 Task: Open an excel sheet with  and write heading  Discount data  Add 10 product name:-  'Apple, Banana, _x000D_
Orange, Tomato, Potato, Onion, Carrot, Milk, Bread, Eggs (dozen). ' in November Last week sales are  1.99, 0.49, 0.79, 1.29, 0.99, 0.89, 0.69, 2.49, 1.99, 2.99. _x000D_
Discount (%):-  10, 20, 15, 5, 12, 8, 25, 10, 15, 20. Save page EvaluationSalesAnalysis_2023
Action: Mouse moved to (96, 121)
Screenshot: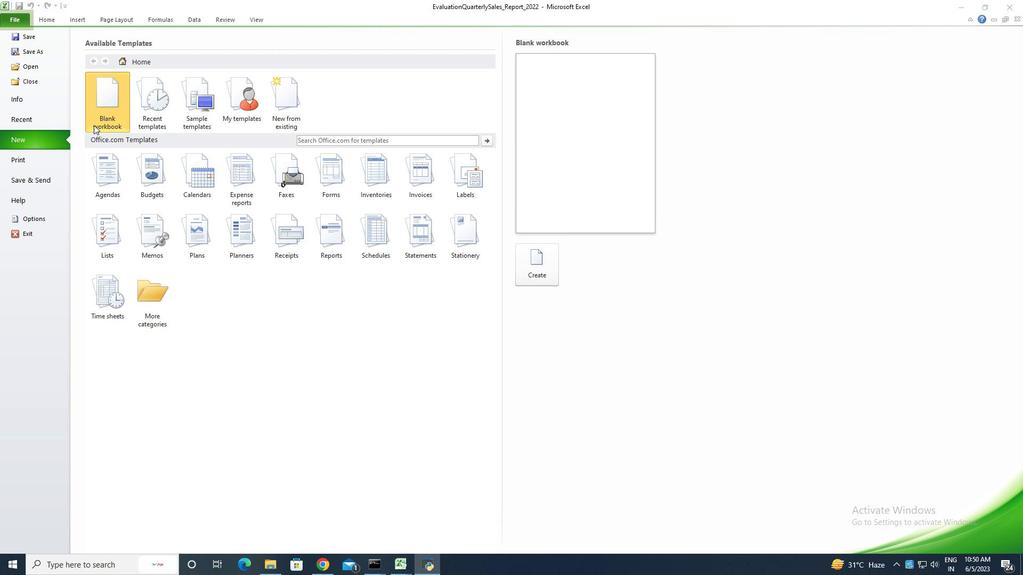 
Action: Mouse pressed left at (96, 121)
Screenshot: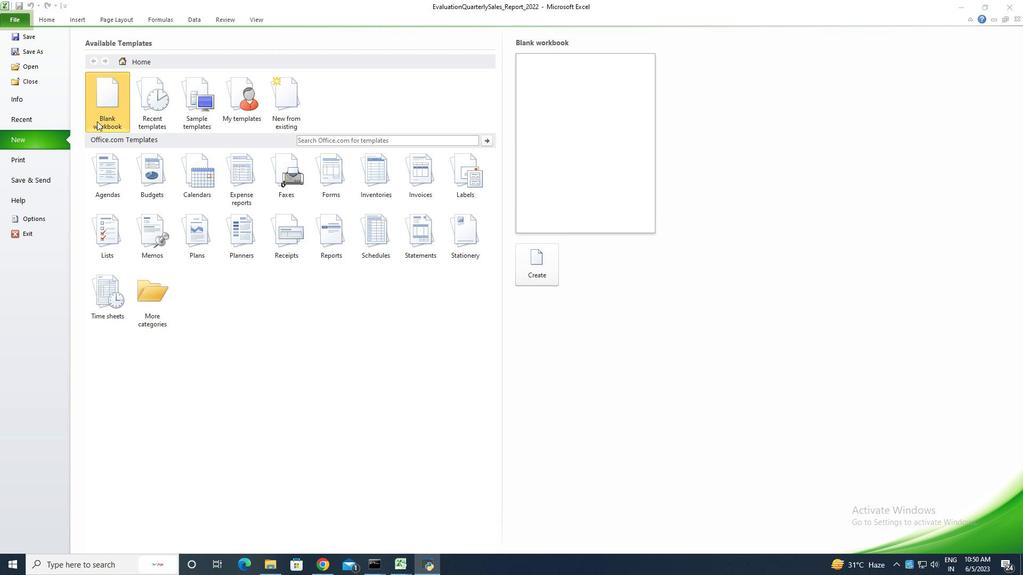 
Action: Mouse moved to (544, 265)
Screenshot: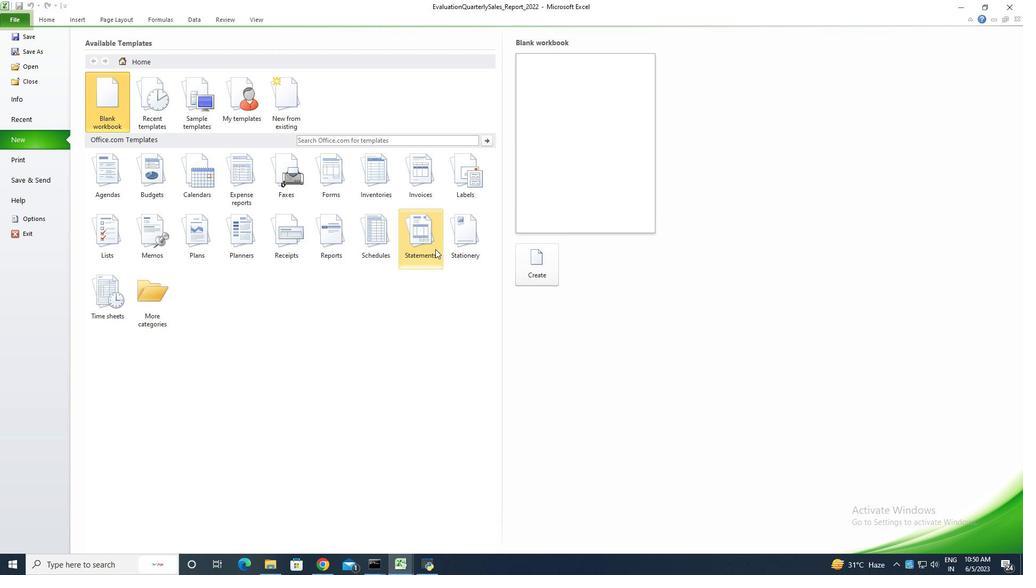 
Action: Mouse pressed left at (544, 265)
Screenshot: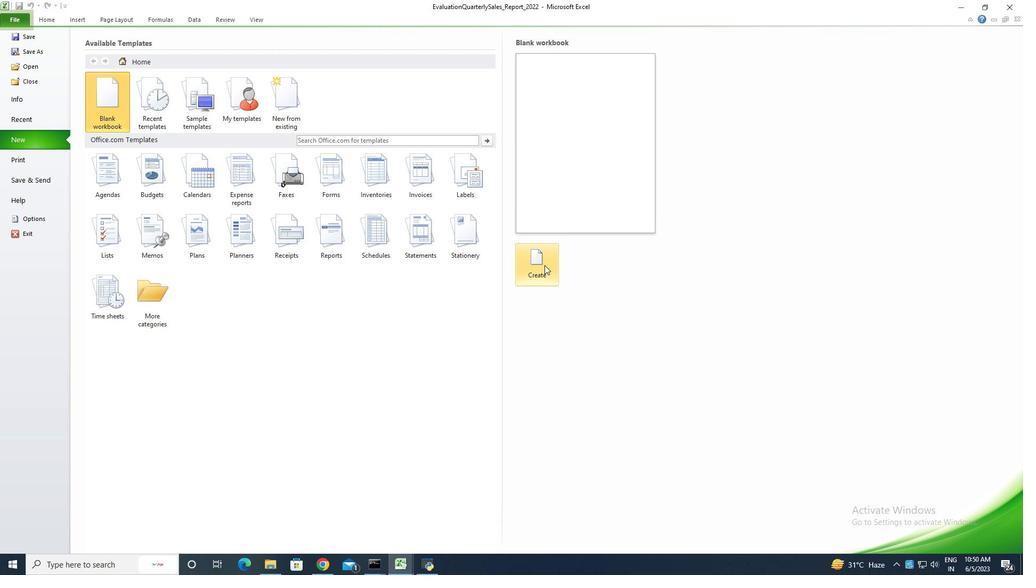 
Action: Key pressed <Key.shift>Discount<Key.space><Key.shift>Data<Key.enter><Key.shift><Key.shift><Key.shift><Key.shift>Product<Key.space><Key.shift>Name<Key.enter><Key.shift>Apple<Key.enter><Key.shift>Banana<Key.enter><Key.shift>Orange<Key.enter><Key.shift>Tomato<Key.enter><Key.shift><Key.shift><Key.shift><Key.shift><Key.shift><Key.shift><Key.shift><Key.shift><Key.shift><Key.shift><Key.shift><Key.shift><Key.shift>Potato<Key.enter><Key.shift>Onion<Key.enter><Key.shift><Key.shift>Carrot<Key.enter><Key.shift>Milk<Key.enter><Key.shift><Key.shift><Key.shift><Key.shift><Key.shift>Bread<Key.enter><Key.shift>Eggs
Screenshot: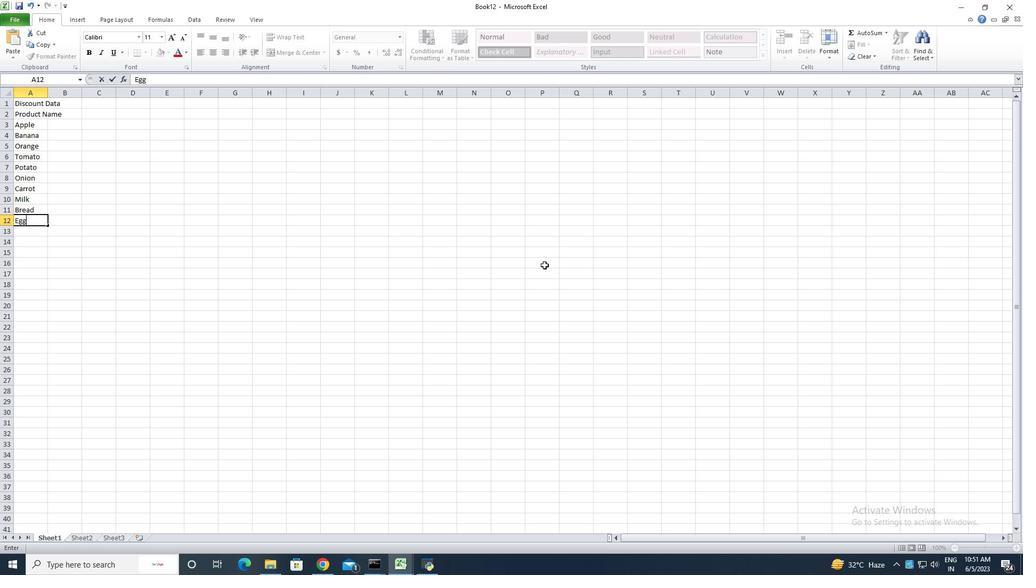 
Action: Mouse moved to (109, 244)
Screenshot: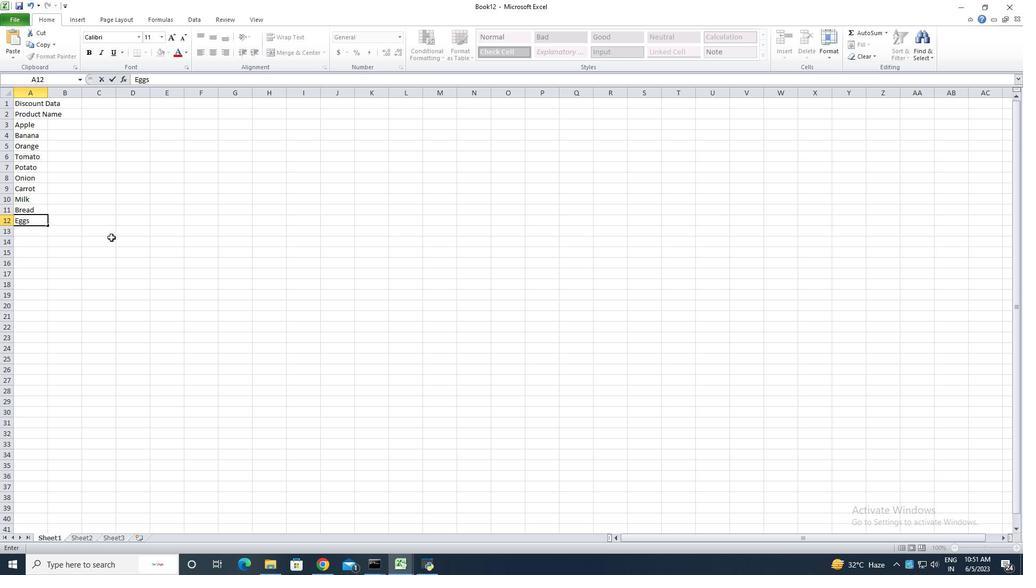 
Action: Mouse pressed left at (109, 244)
Screenshot: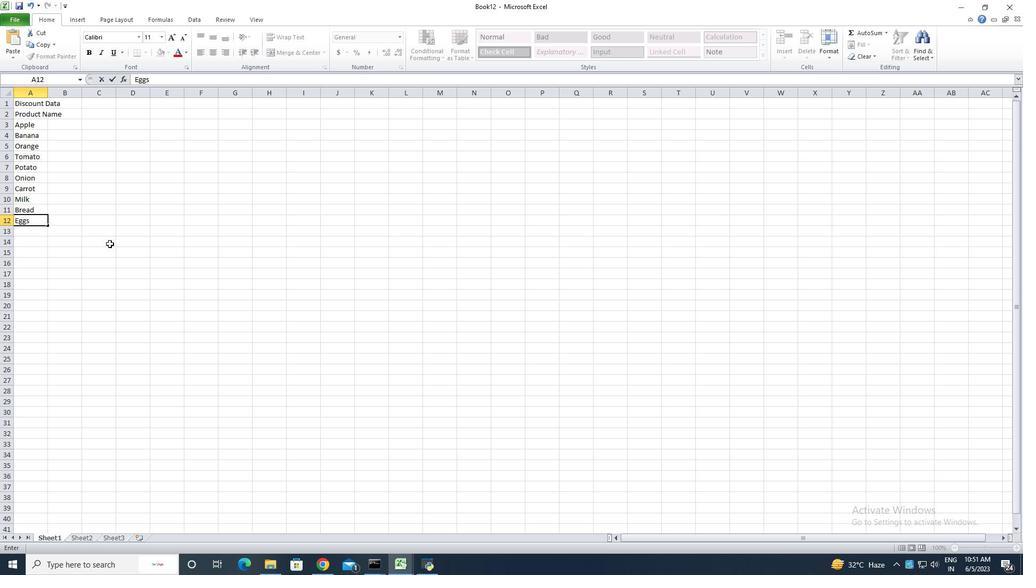 
Action: Mouse moved to (48, 95)
Screenshot: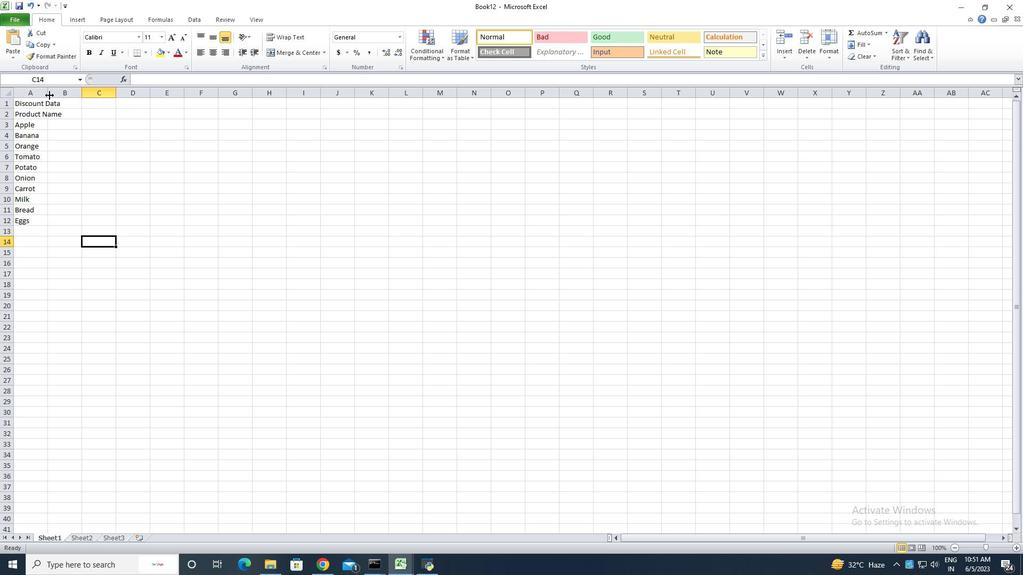 
Action: Mouse pressed left at (48, 95)
Screenshot: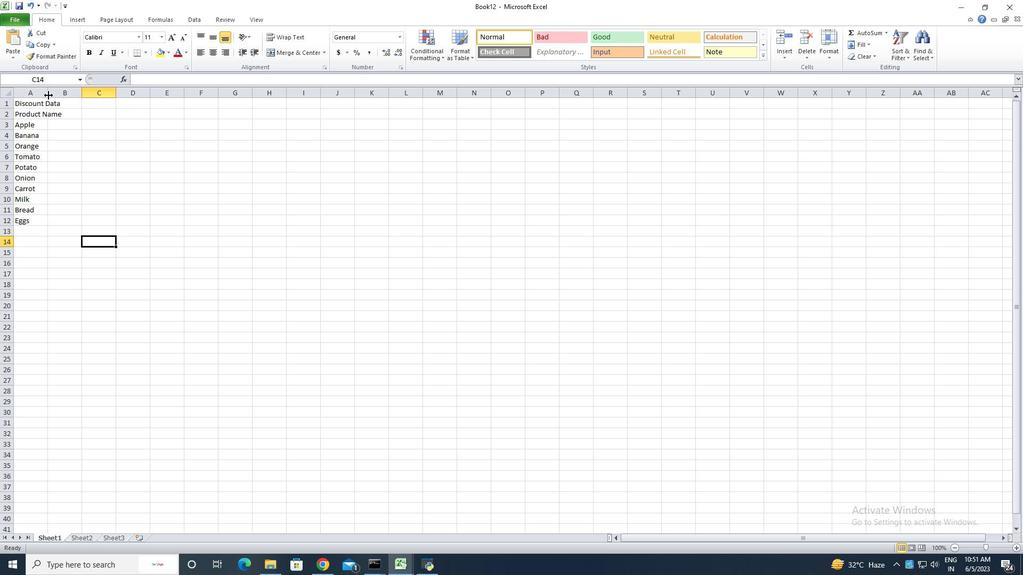 
Action: Mouse pressed left at (48, 95)
Screenshot: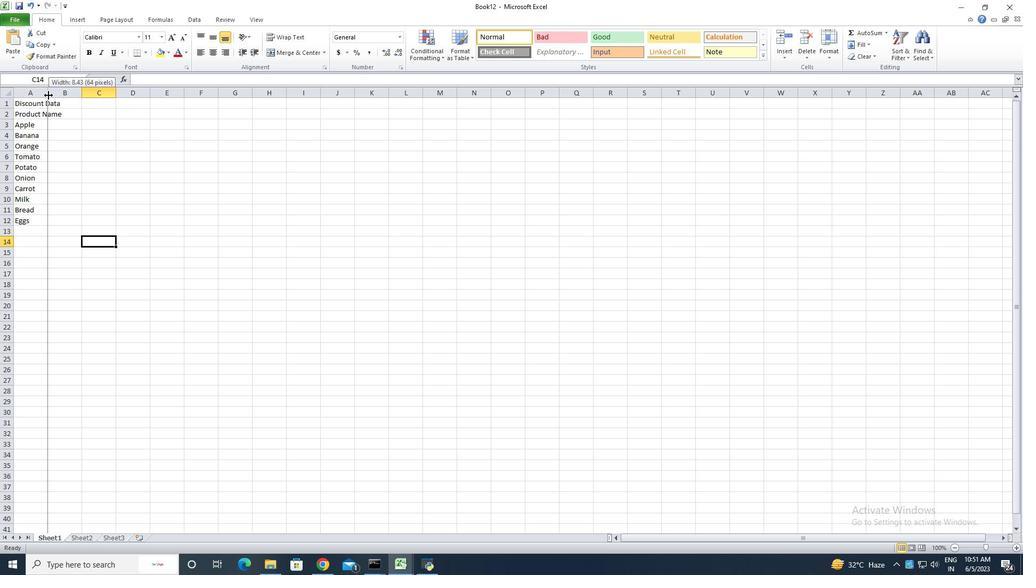 
Action: Mouse moved to (76, 115)
Screenshot: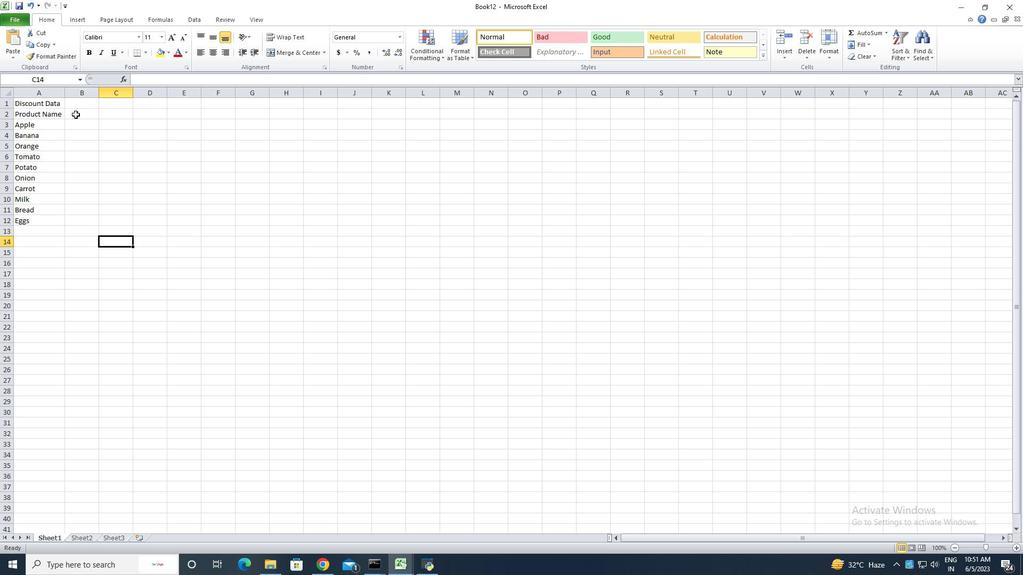 
Action: Mouse pressed left at (76, 115)
Screenshot: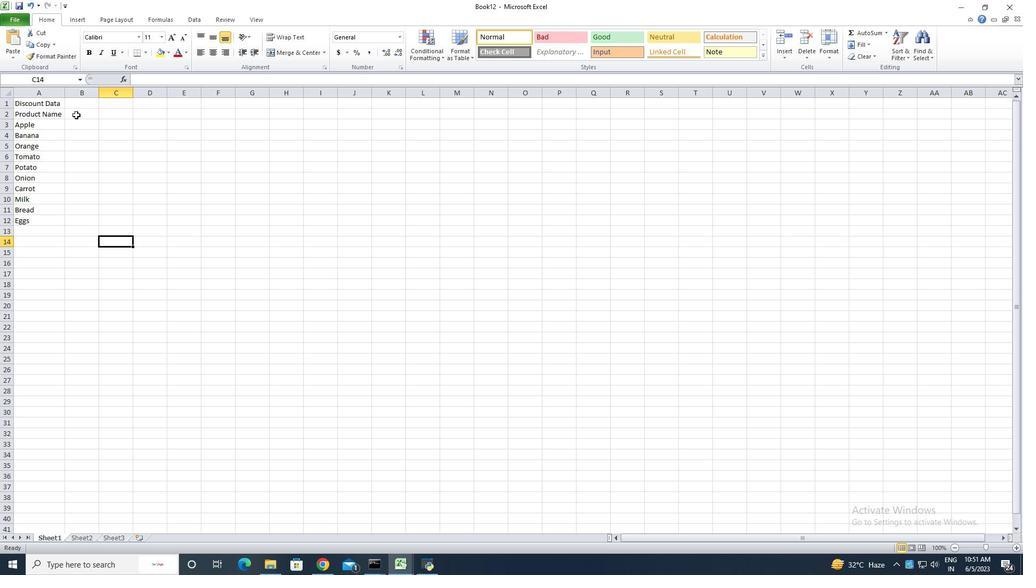 
Action: Key pressed <Key.shift><Key.shift><Key.shift><Key.shift><Key.shift><Key.shift><Key.shift><Key.shift>M<Key.backspace><Key.shift>November<Key.space><Key.shift><Key.shift><Key.shift><Key.shift><Key.shift>Last<Key.space><Key.shift>Week<Key.space><Key.shift>Sales<Key.enter>1.99<Key.enter>0.49<Key.enter>0.79<Key.enter>1.29<Key.enter>0.99<Key.enter>.<Key.backspace>0.89<Key.enter>0.69<Key.enter>2.49<Key.enter>1.99<Key.enter>2.99<Key.enter>
Screenshot: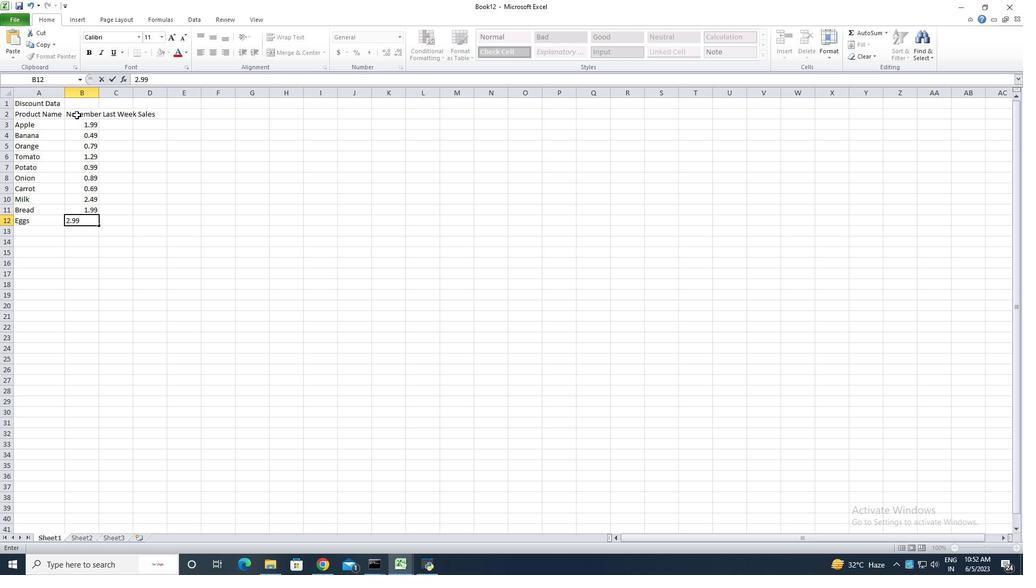 
Action: Mouse moved to (99, 94)
Screenshot: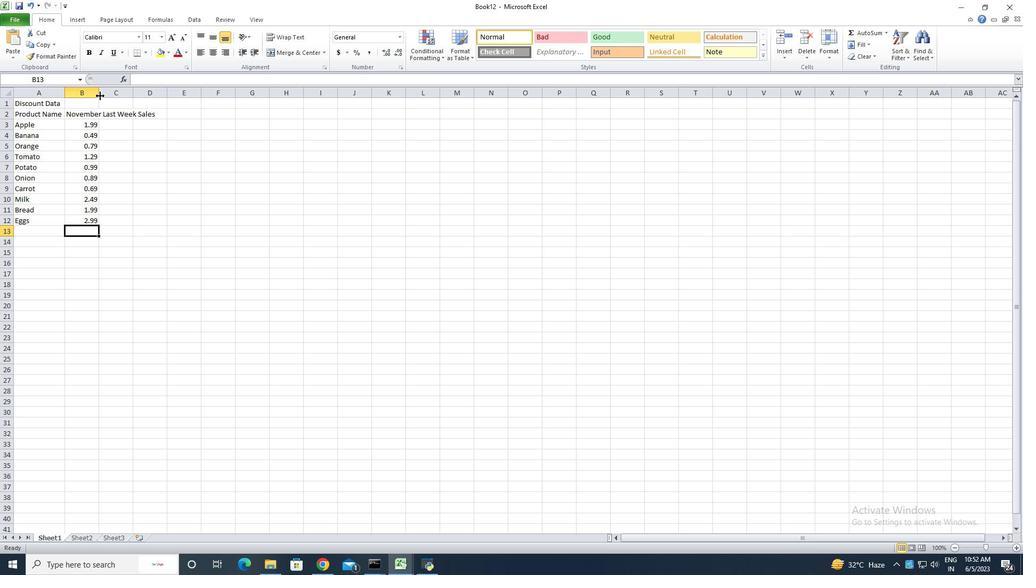 
Action: Mouse pressed left at (99, 94)
Screenshot: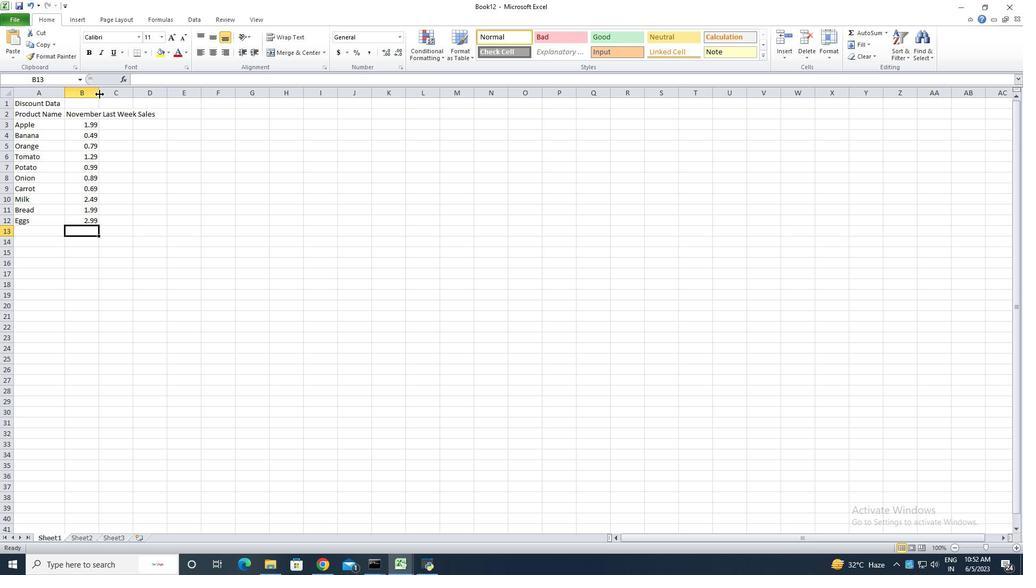 
Action: Mouse pressed left at (99, 94)
Screenshot: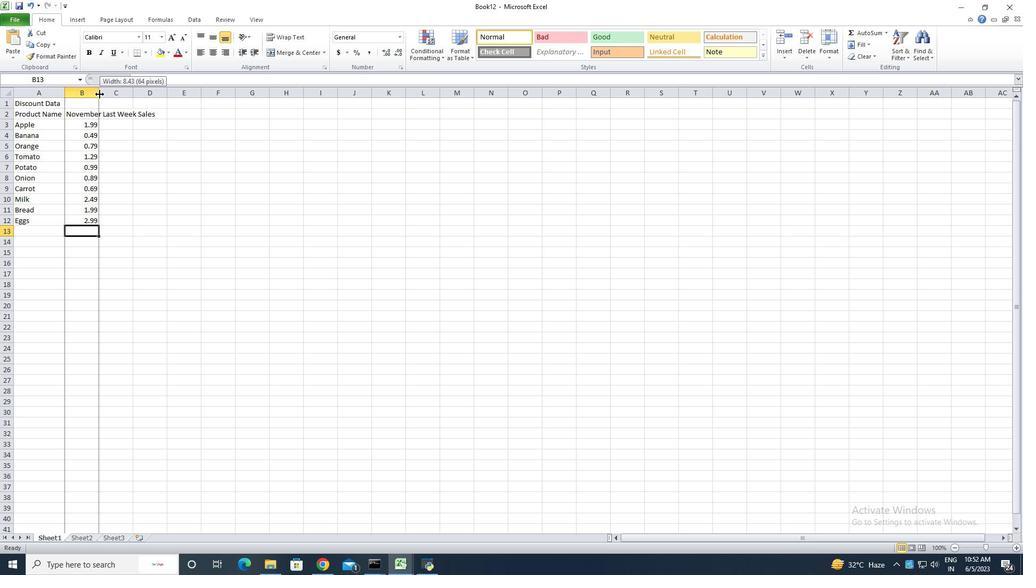 
Action: Mouse moved to (176, 116)
Screenshot: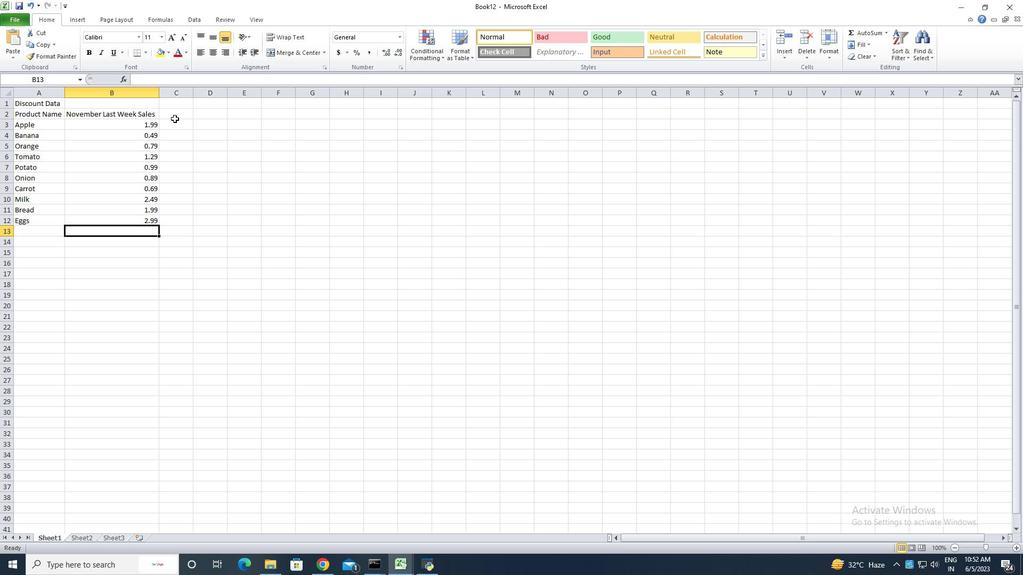 
Action: Mouse pressed left at (176, 116)
Screenshot: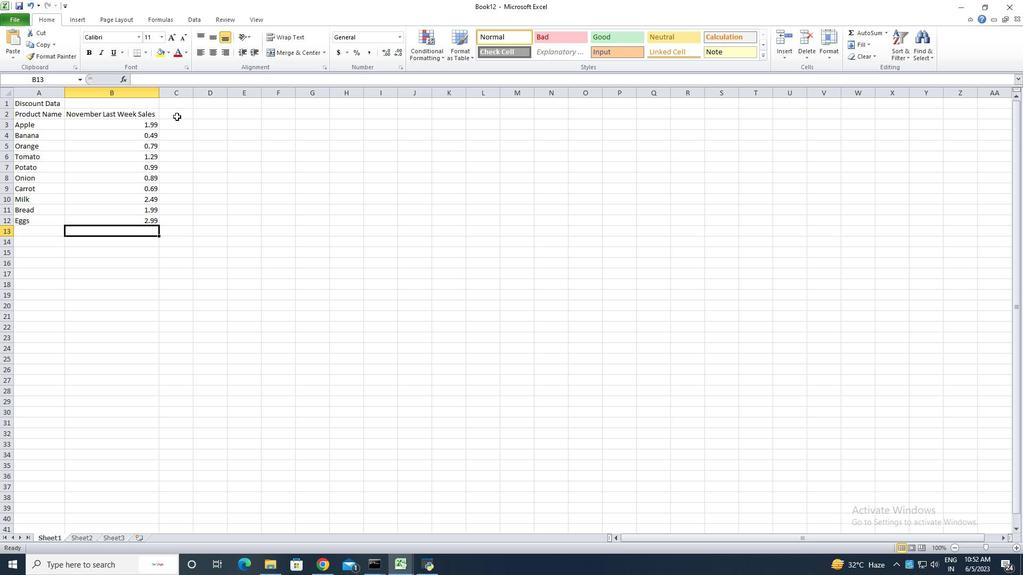 
Action: Key pressed ctrl+Discont<Key.backspace><Key.backspace><Key.backspace><Key.backspace><Key.backspace><Key.backspace><Key.backspace><Key.shift>Discount<Key.enter>10<Key.enter>20<Key.enter>15<Key.enter>5<Key.enter>12<Key.enter>8<Key.enter>25<Key.enter>10<Key.enter>15<Key.enter>20<Key.enter>
Screenshot: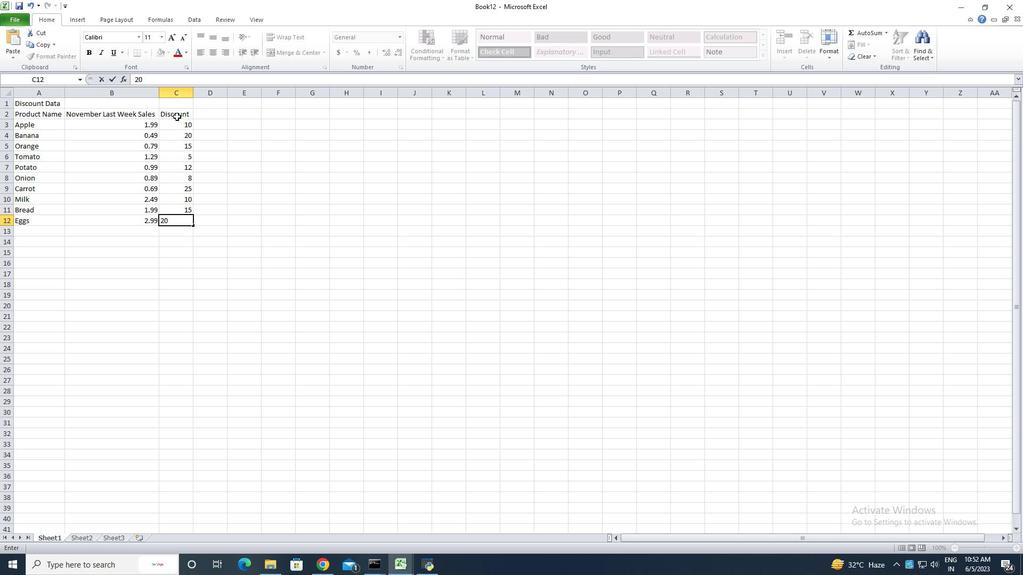 
Action: Mouse moved to (193, 93)
Screenshot: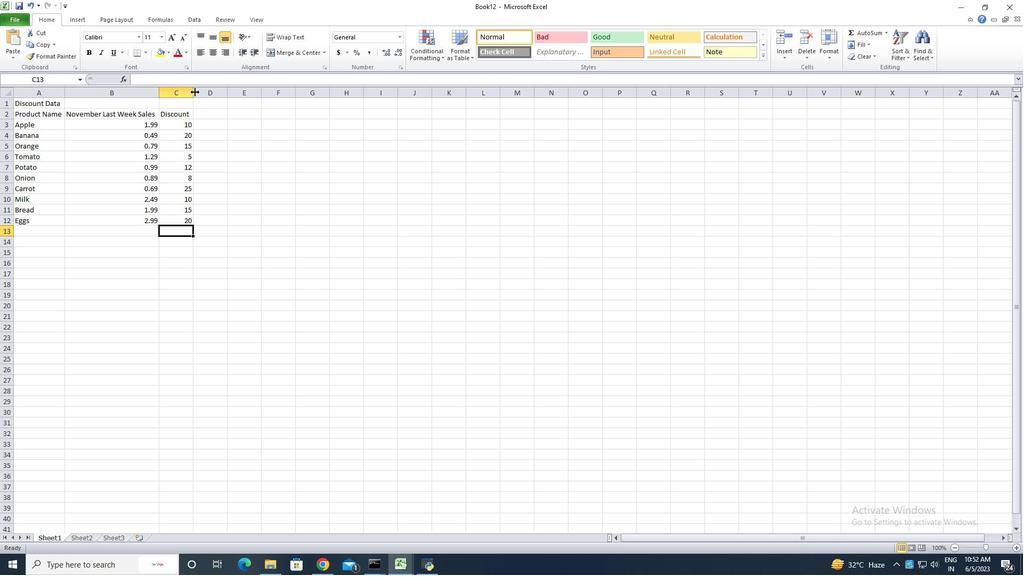 
Action: Mouse pressed left at (193, 93)
Screenshot: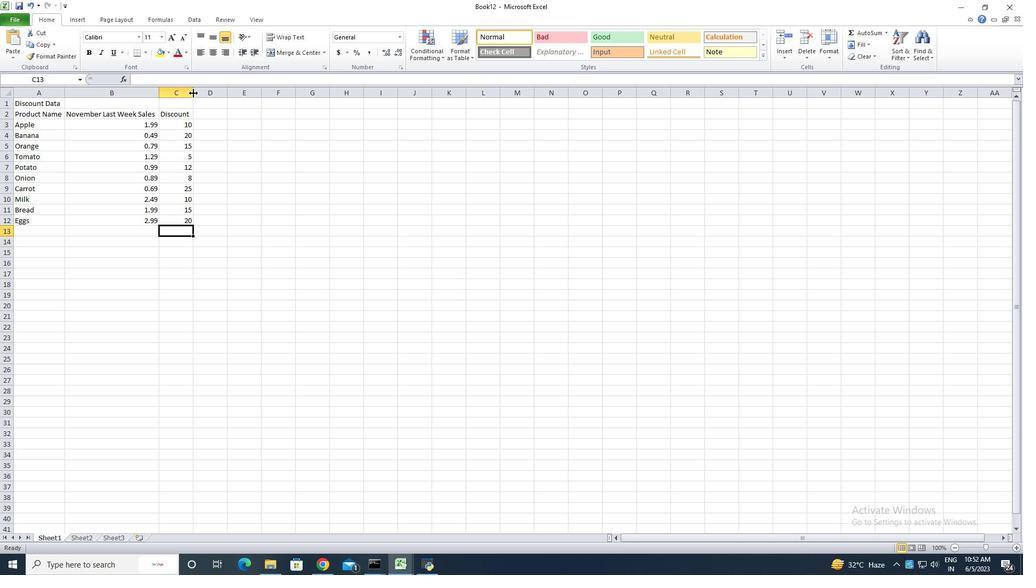 
Action: Mouse pressed left at (193, 93)
Screenshot: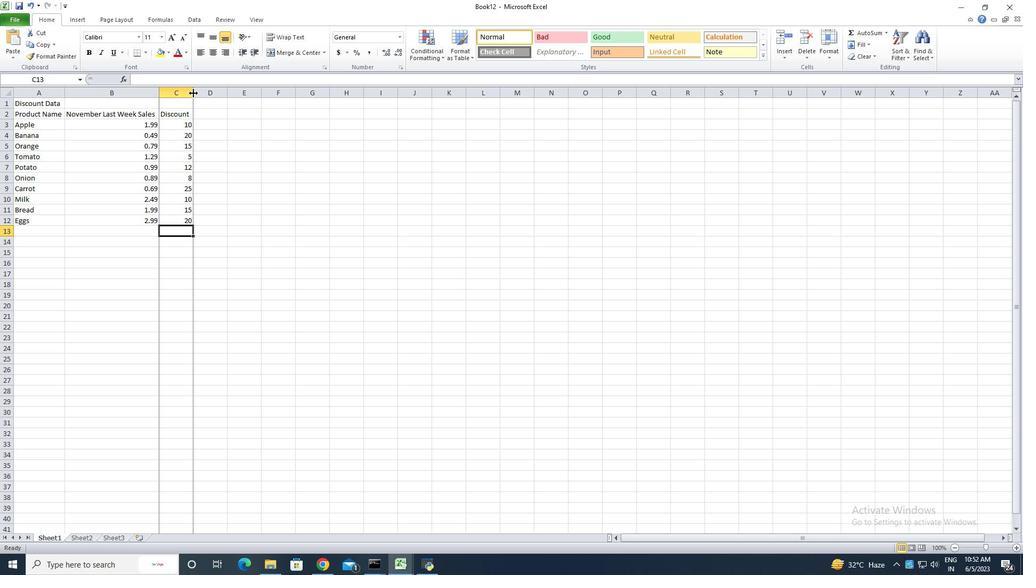 
Action: Mouse moved to (46, 104)
Screenshot: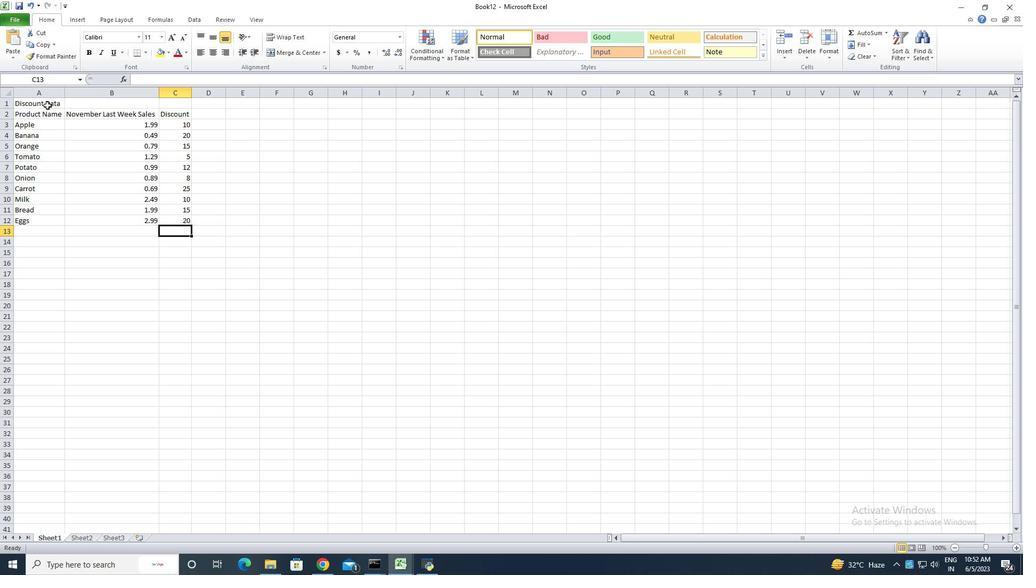 
Action: Mouse pressed left at (46, 104)
Screenshot: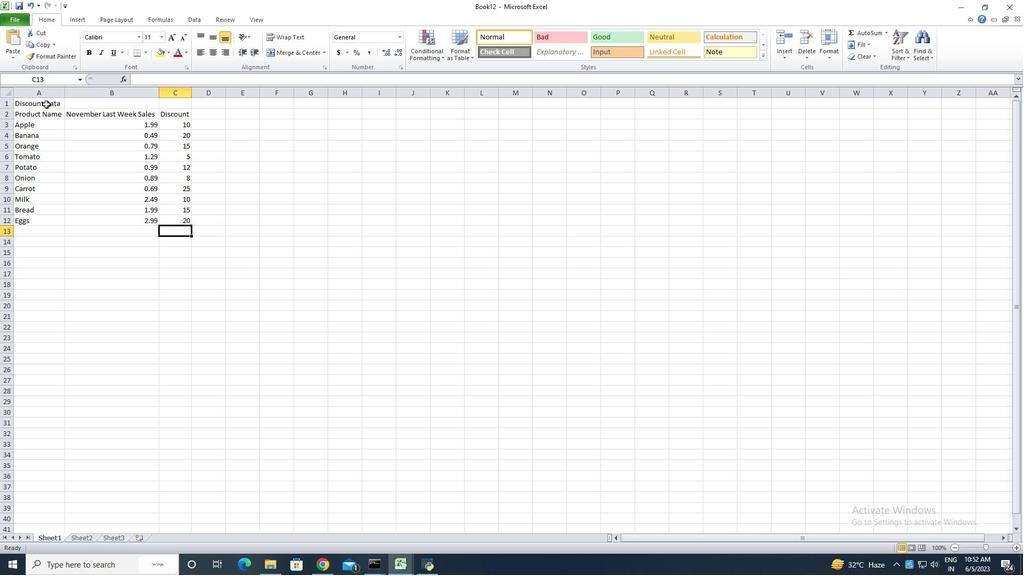 
Action: Mouse moved to (293, 54)
Screenshot: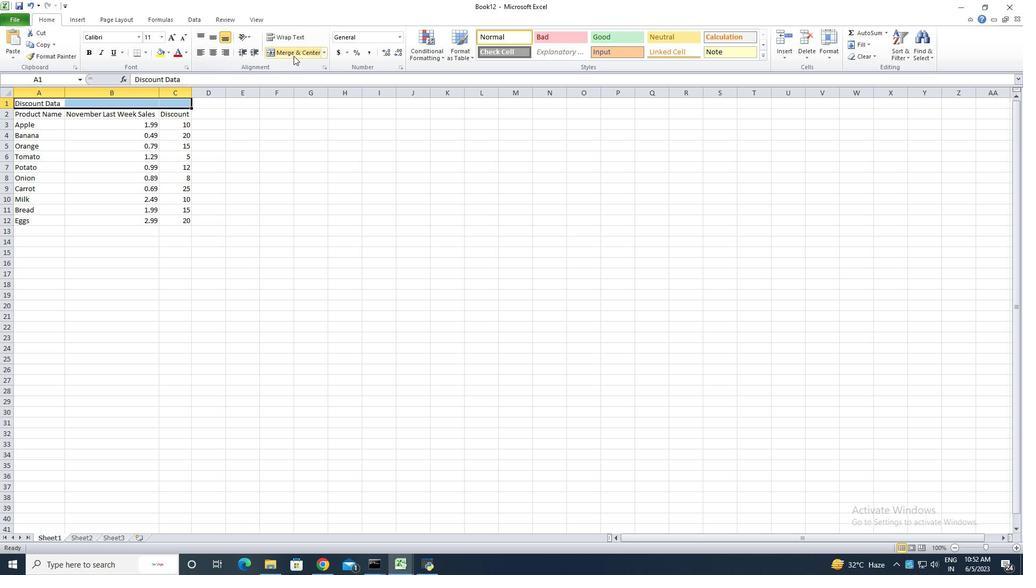 
Action: Mouse pressed left at (293, 54)
Screenshot: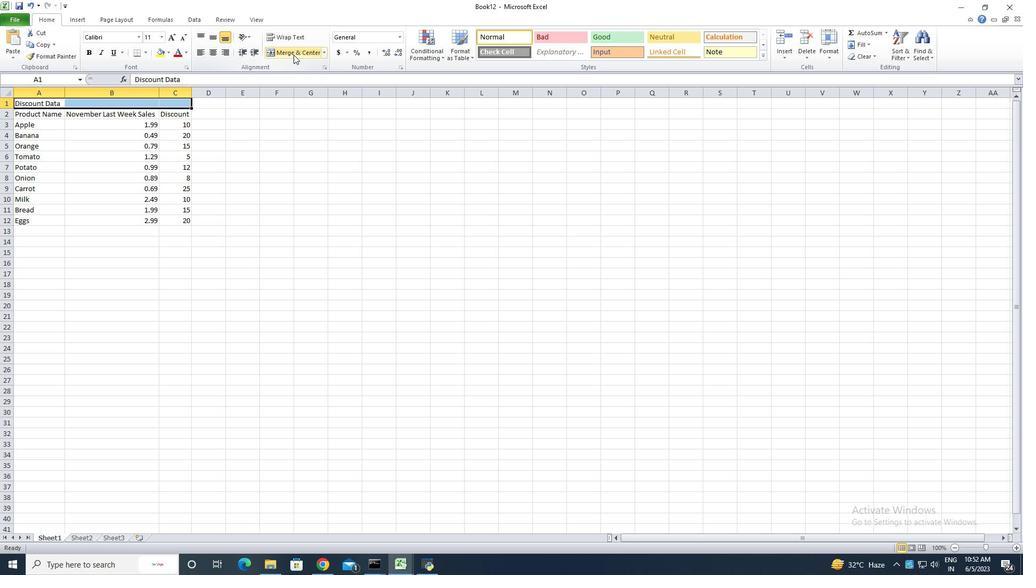 
Action: Mouse moved to (15, 19)
Screenshot: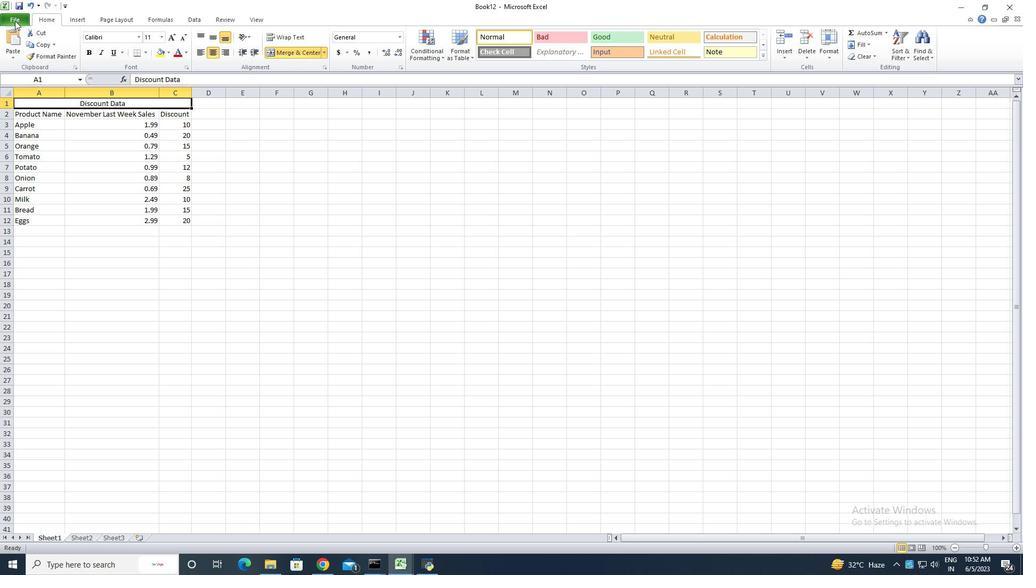 
Action: Mouse pressed left at (15, 19)
Screenshot: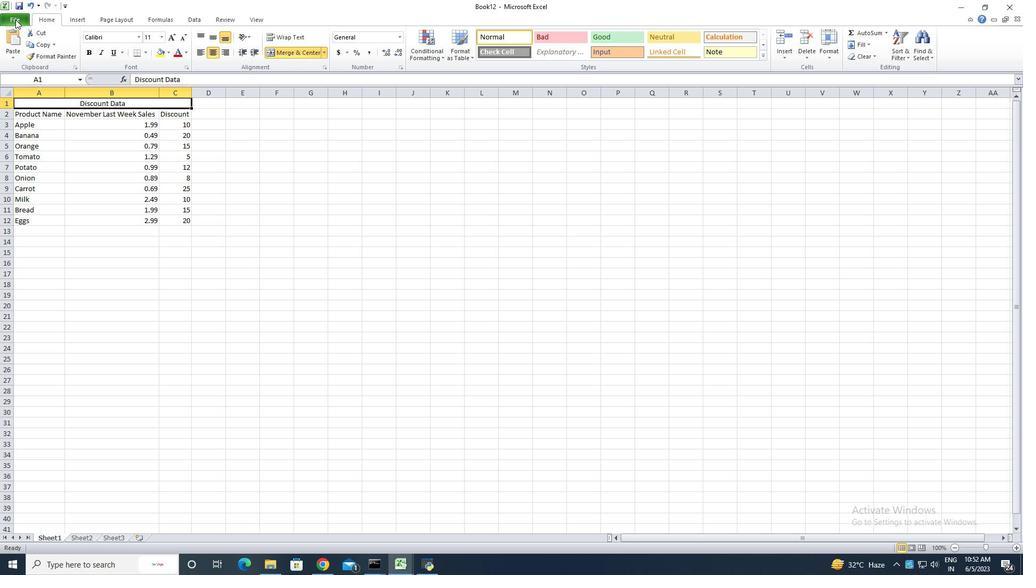 
Action: Mouse moved to (27, 51)
Screenshot: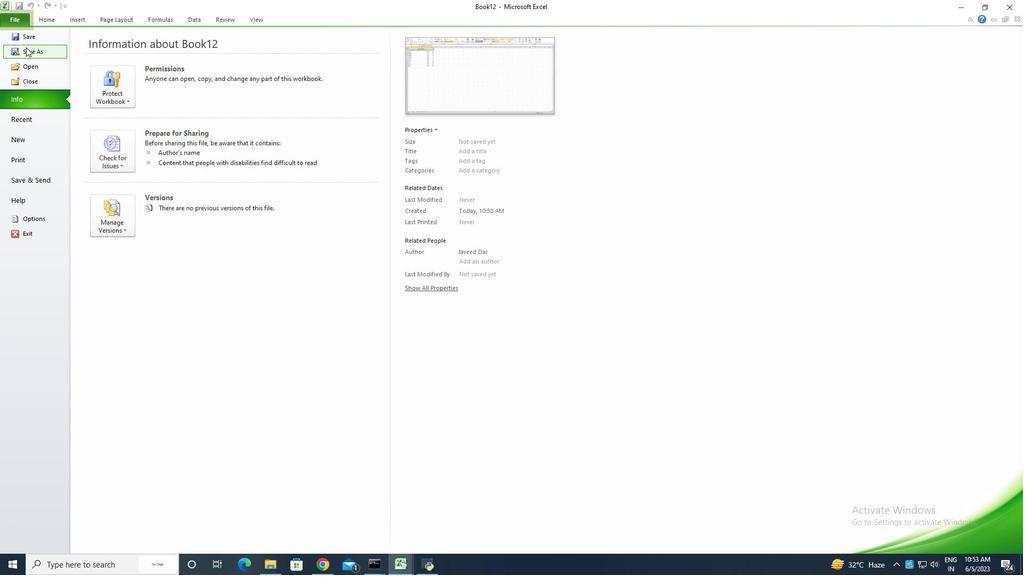 
Action: Mouse pressed left at (27, 51)
Screenshot: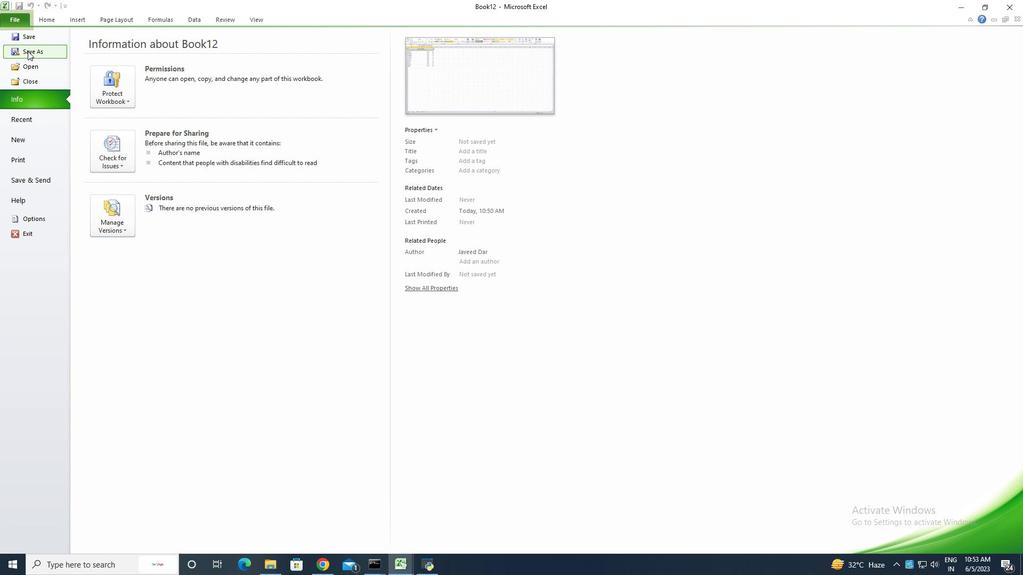 
Action: Key pressed <Key.shift><Key.shift><Key.shift><Key.shift><Key.shift><Key.shift><Key.shift><Key.shift>Evaluation<Key.shift>Sales<Key.shift>Analysis<Key.shift_r>_2023
Screenshot: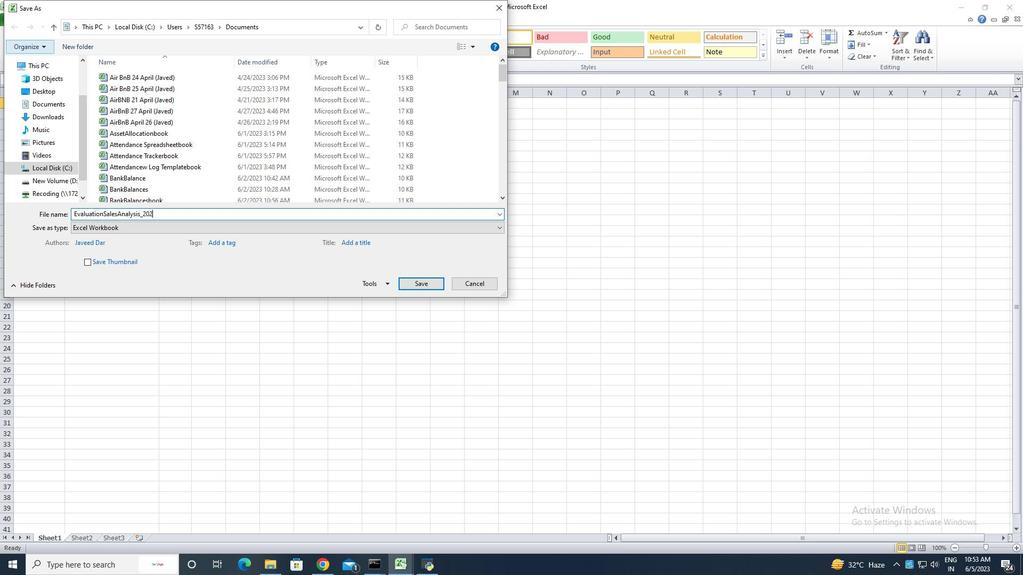 
Action: Mouse moved to (403, 282)
Screenshot: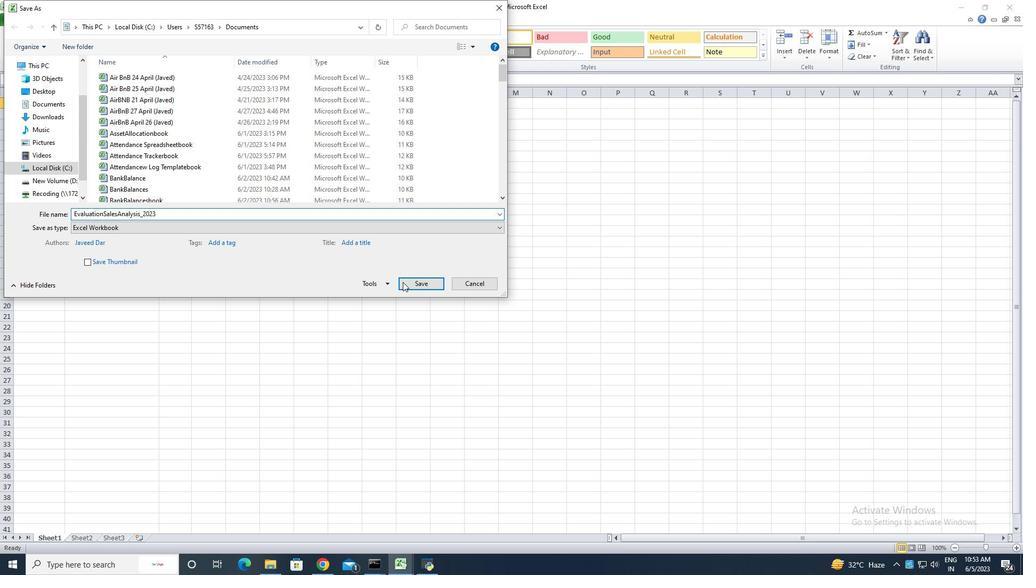 
Action: Mouse pressed left at (403, 282)
Screenshot: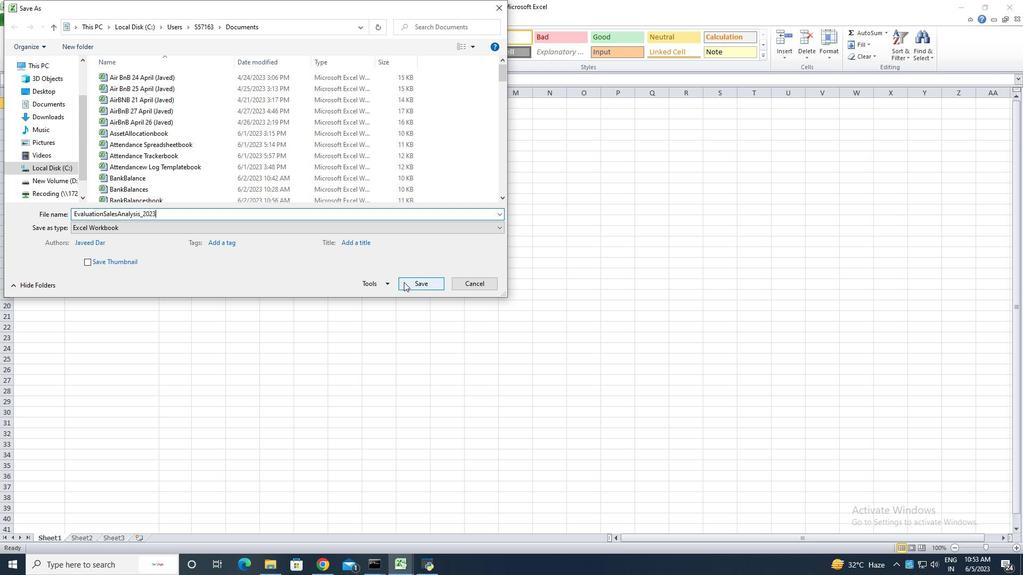 
Action: Mouse moved to (293, 278)
Screenshot: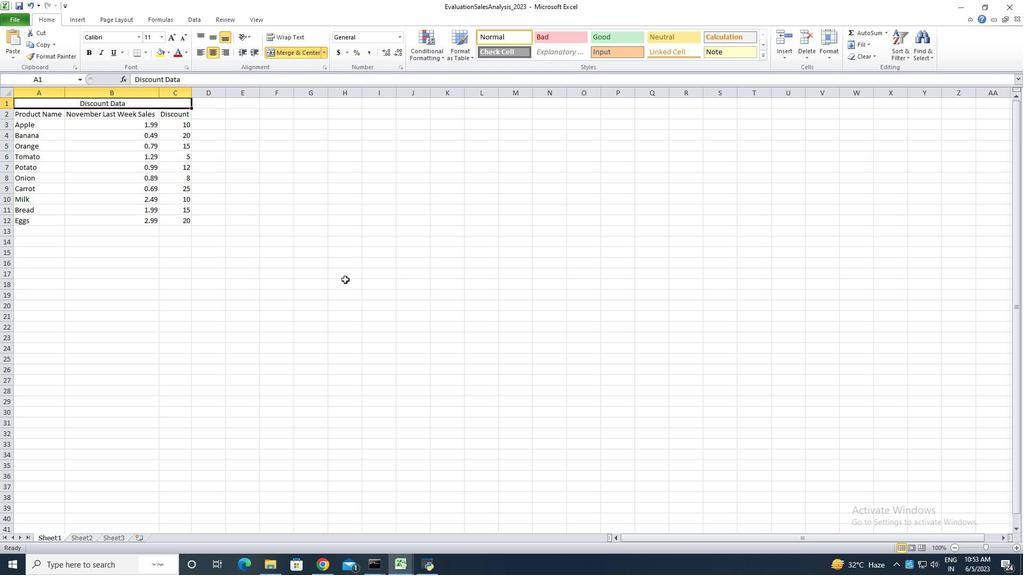 
Action: Key pressed ctrl+S
Screenshot: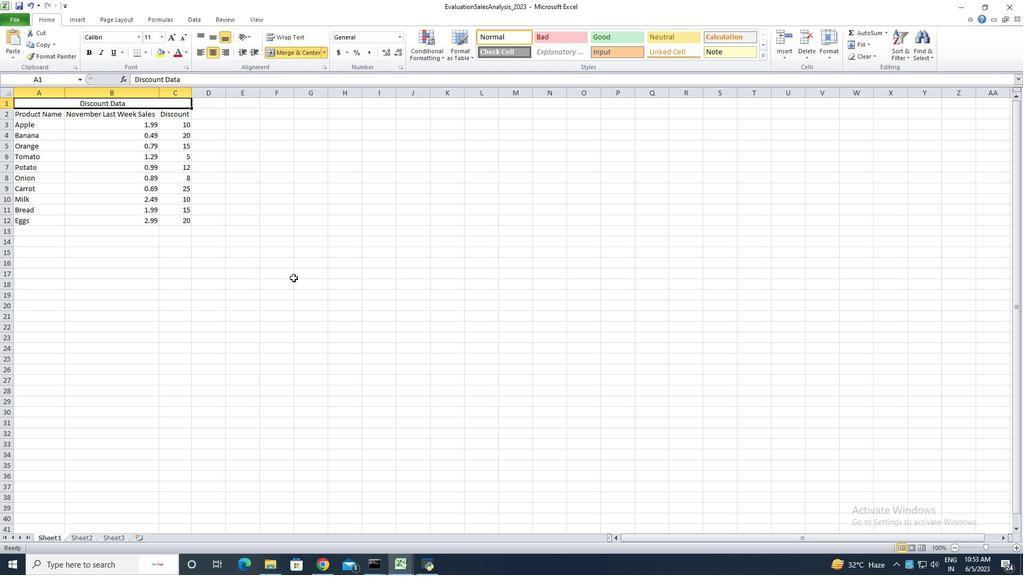 
